 Task: Create in the project Trailblazer and in the Backlog issue 'Create a new online platform for online fashion design courses with advanced virtual try-on and 3D modeling features' a child issue 'Chatbot conversation user intent identification and optimization', and assign it to team member softage.1@softage.net.
Action: Mouse moved to (596, 394)
Screenshot: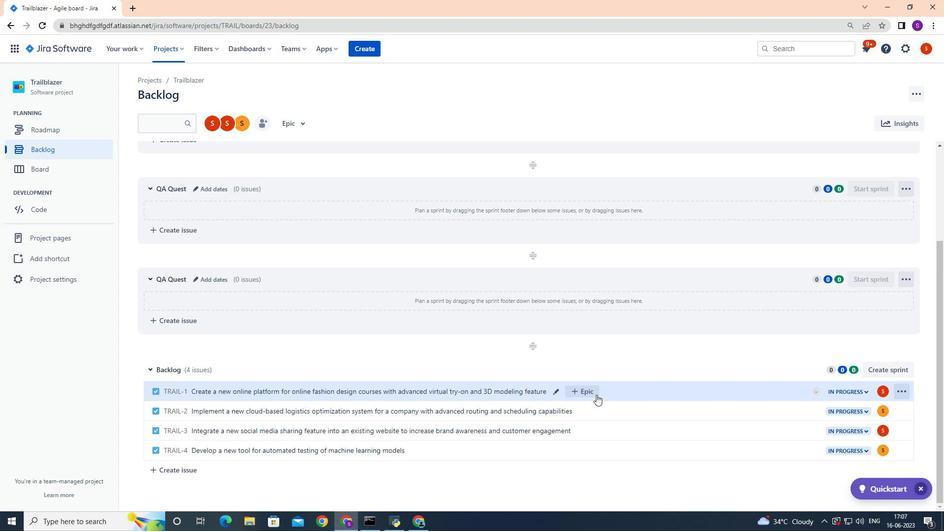 
Action: Mouse pressed left at (596, 394)
Screenshot: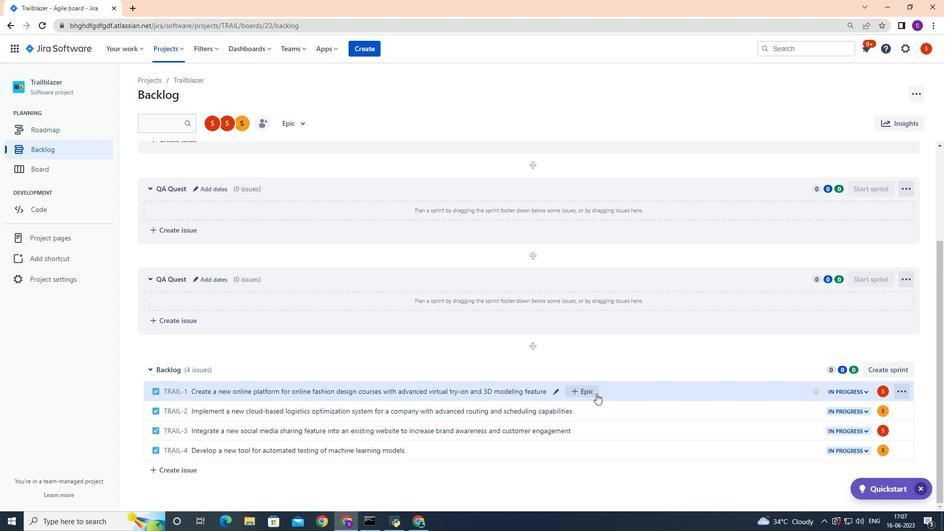 
Action: Mouse moved to (647, 389)
Screenshot: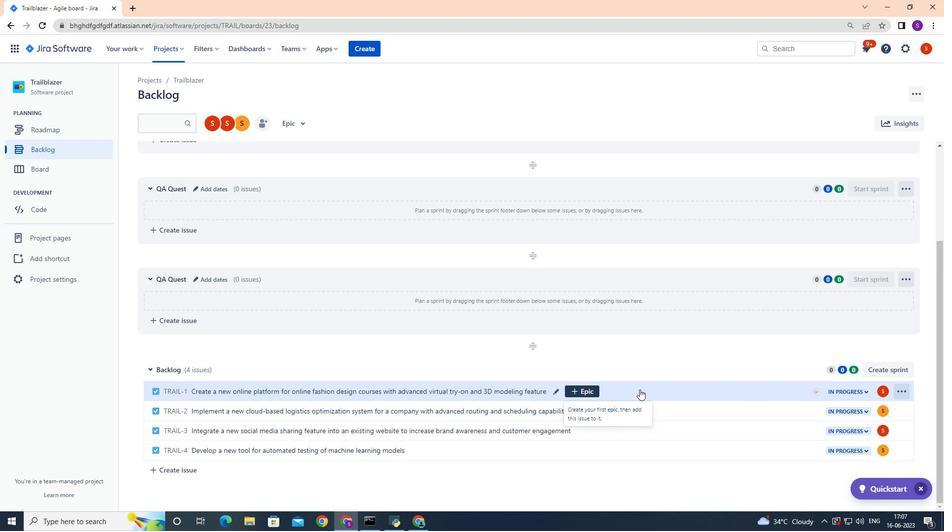 
Action: Mouse pressed left at (647, 389)
Screenshot: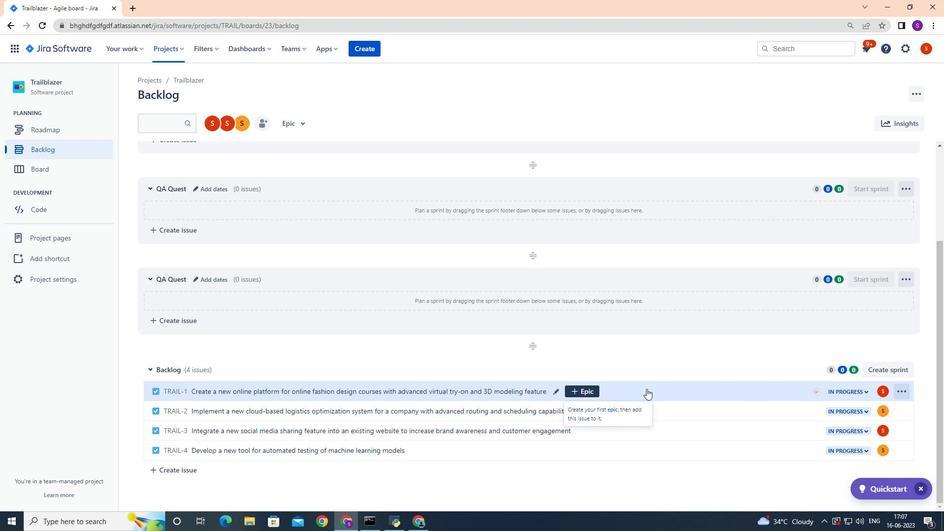 
Action: Mouse moved to (769, 237)
Screenshot: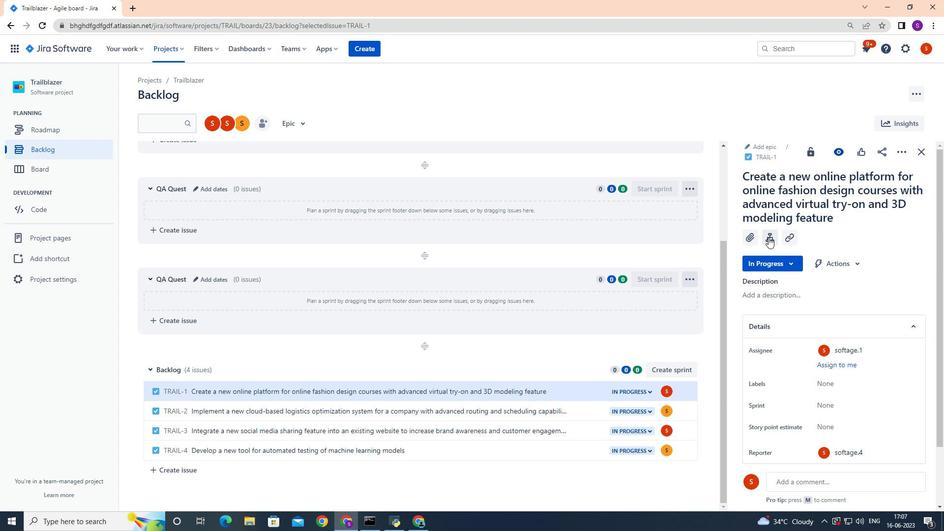 
Action: Mouse pressed left at (769, 237)
Screenshot: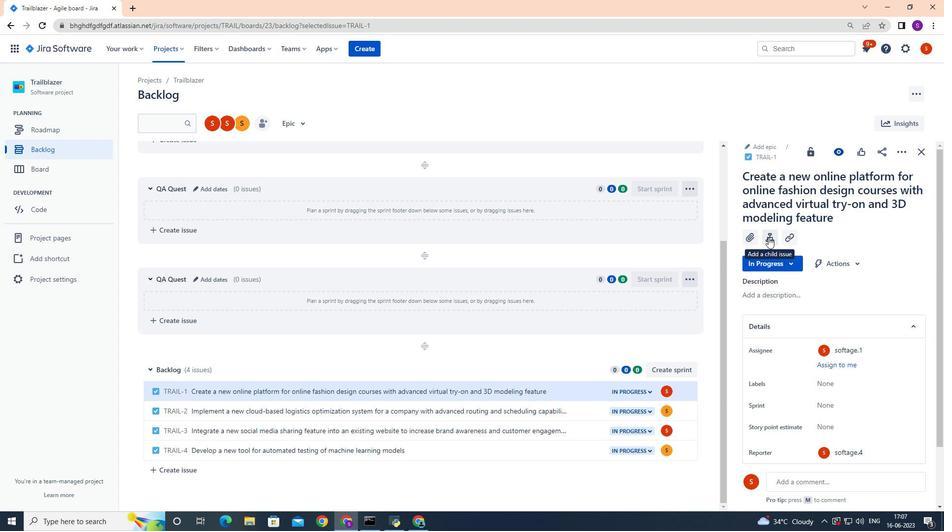 
Action: Mouse moved to (762, 323)
Screenshot: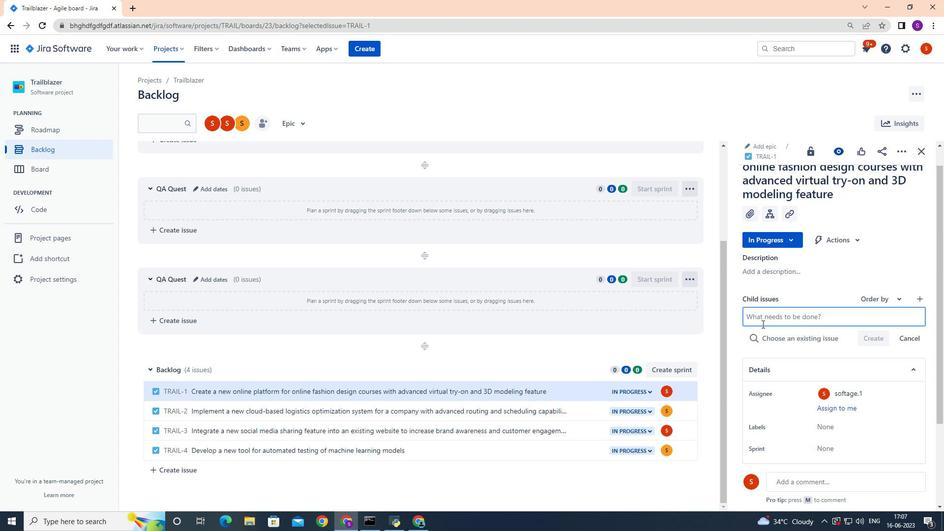 
Action: Key pressed <Key.shift><Key.shift><Key.shift><Key.shift><Key.shift>Chatbot<Key.space>conversation<Key.space>user<Key.space>intent<Key.space>identification<Key.space>and<Key.space>optimization<Key.enter>
Screenshot: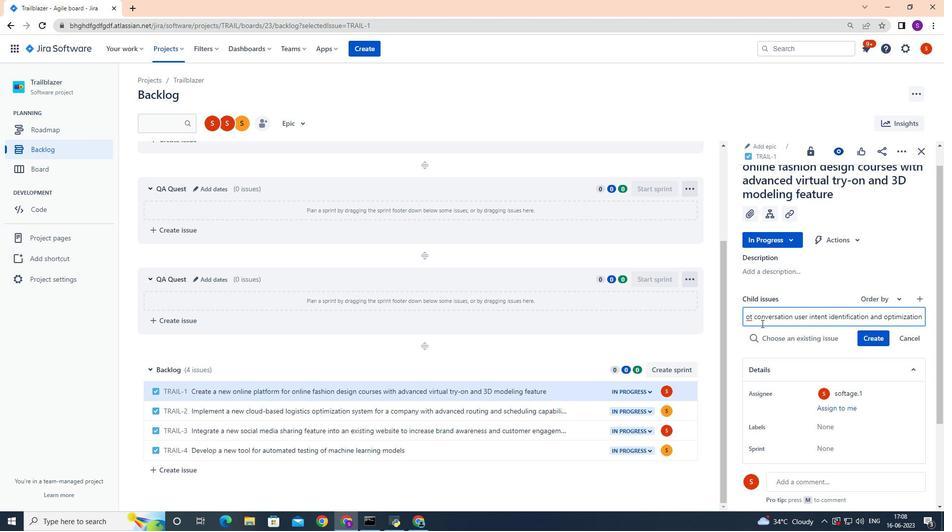 
Action: Mouse moved to (881, 322)
Screenshot: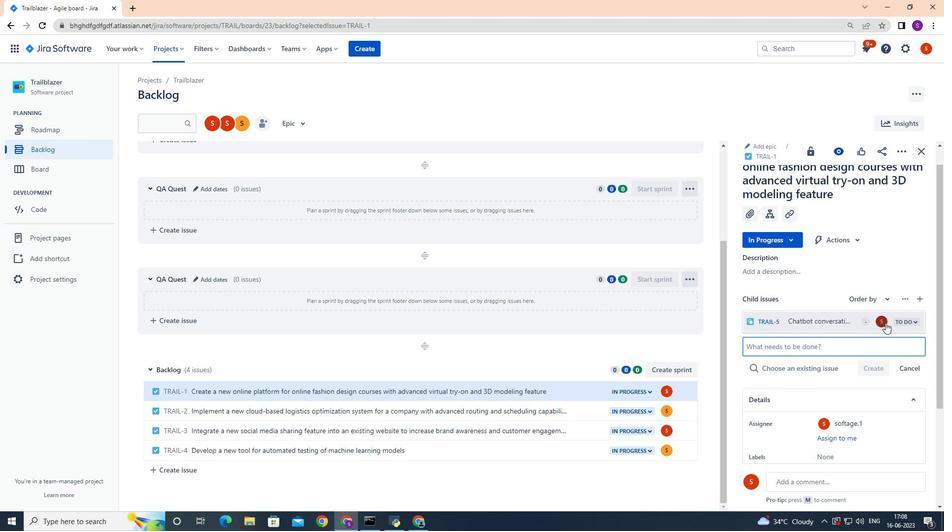 
Action: Mouse pressed left at (881, 322)
Screenshot: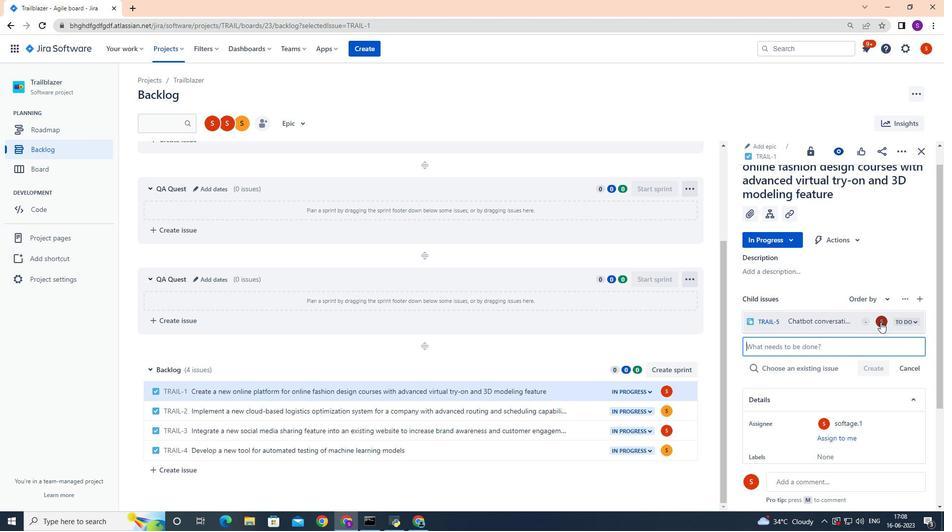 
Action: Key pressed softage,1
Screenshot: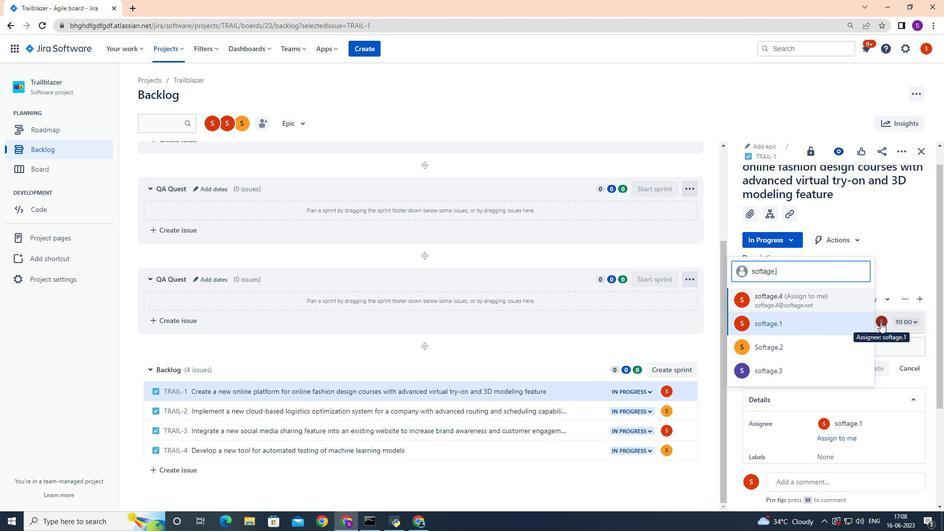 
Action: Mouse moved to (819, 320)
Screenshot: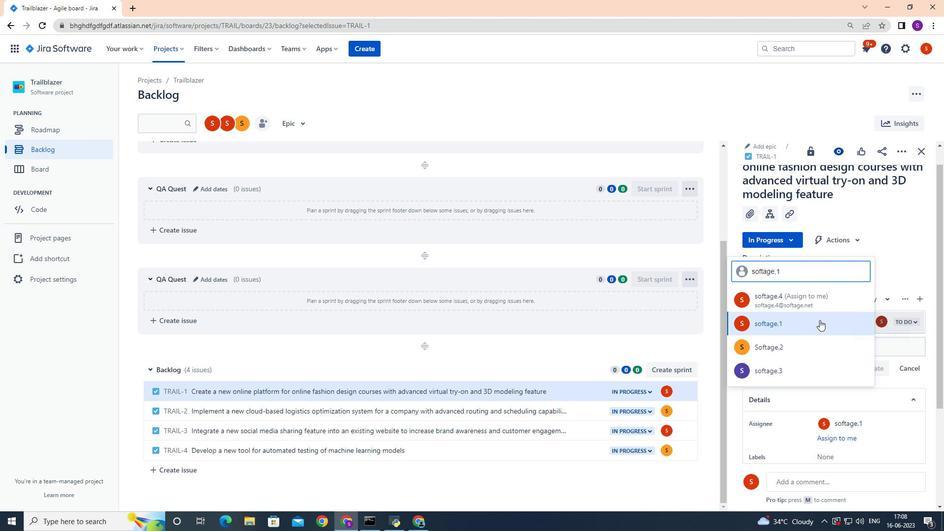 
Action: Mouse pressed left at (819, 320)
Screenshot: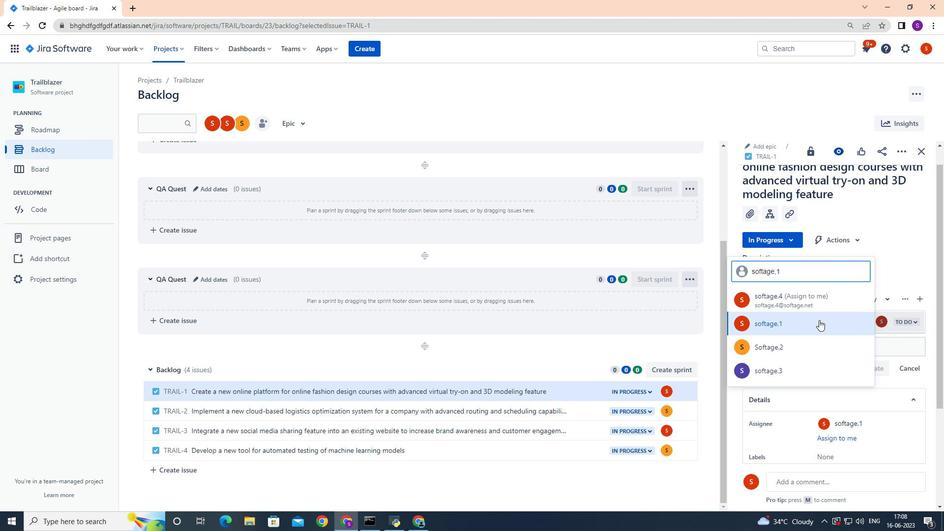 
